 Task: Check the percentage active listings of beach access in the last 1 year.
Action: Mouse moved to (1016, 290)
Screenshot: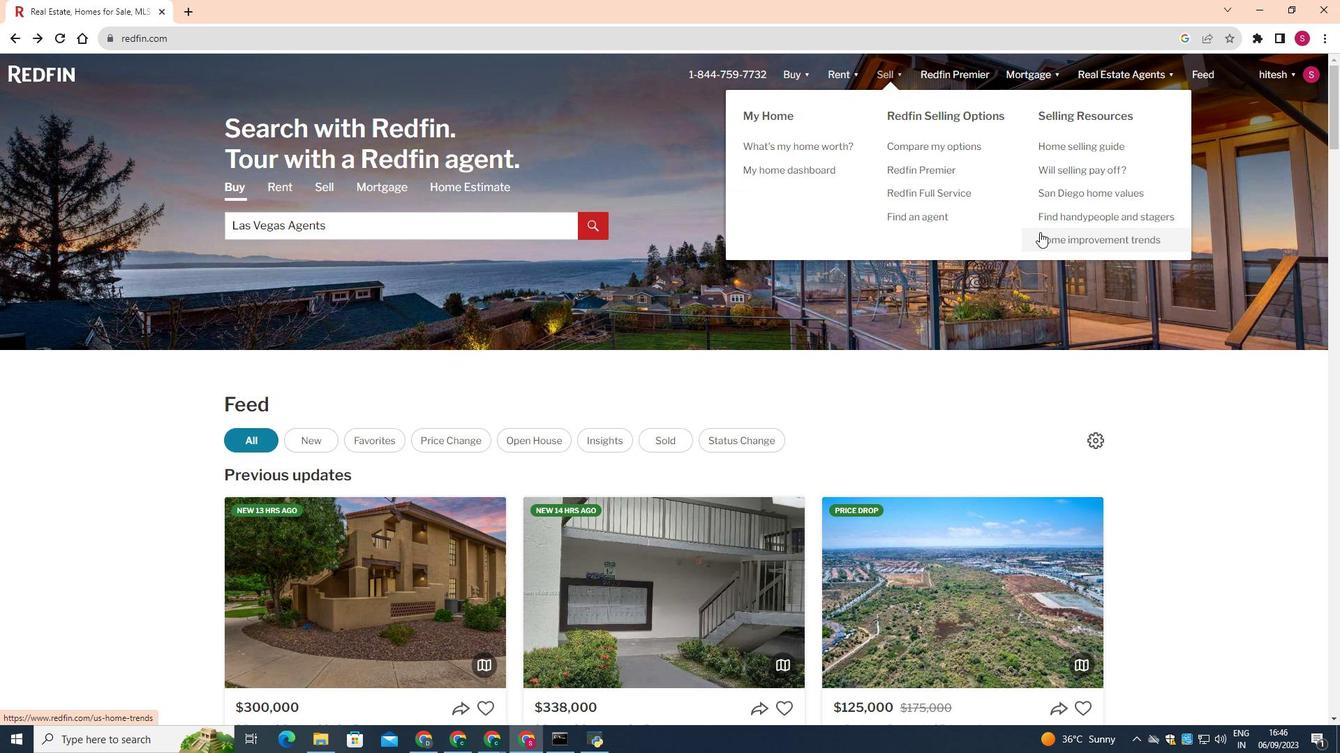 
Action: Mouse pressed left at (1016, 290)
Screenshot: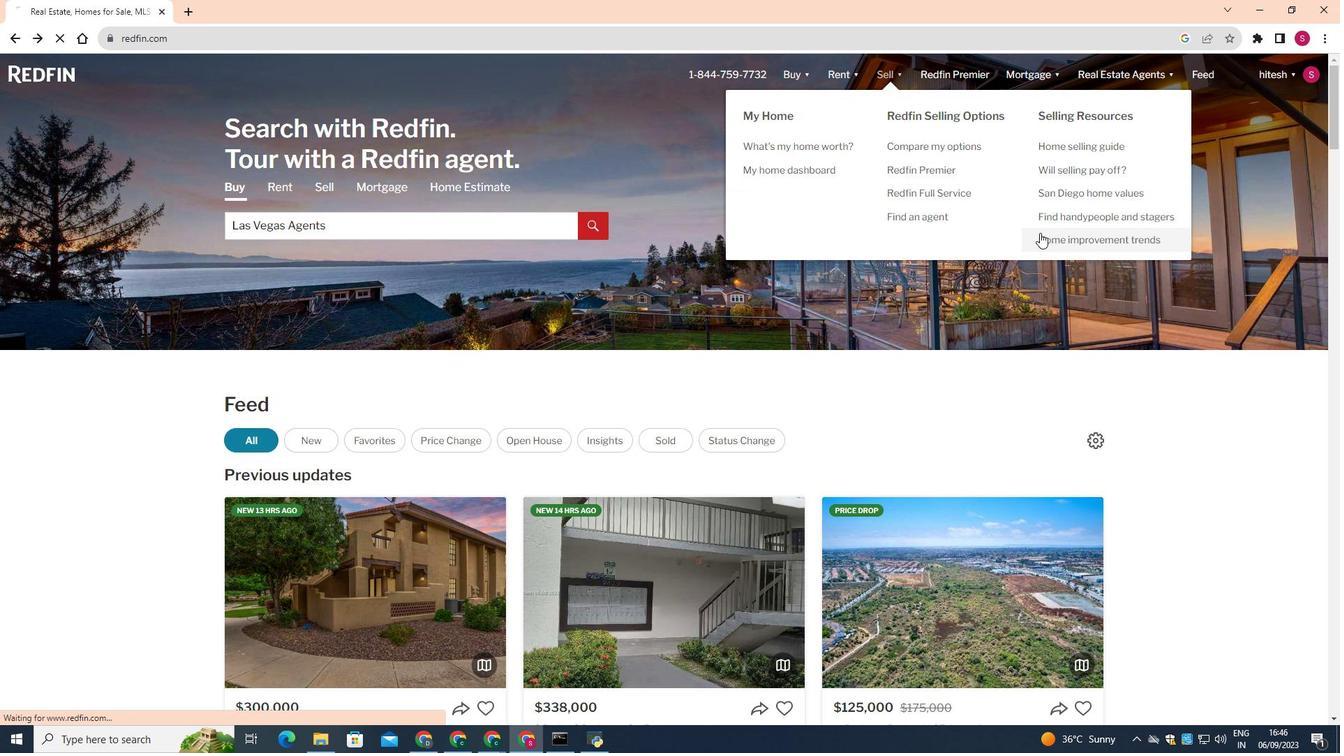 
Action: Mouse moved to (591, 452)
Screenshot: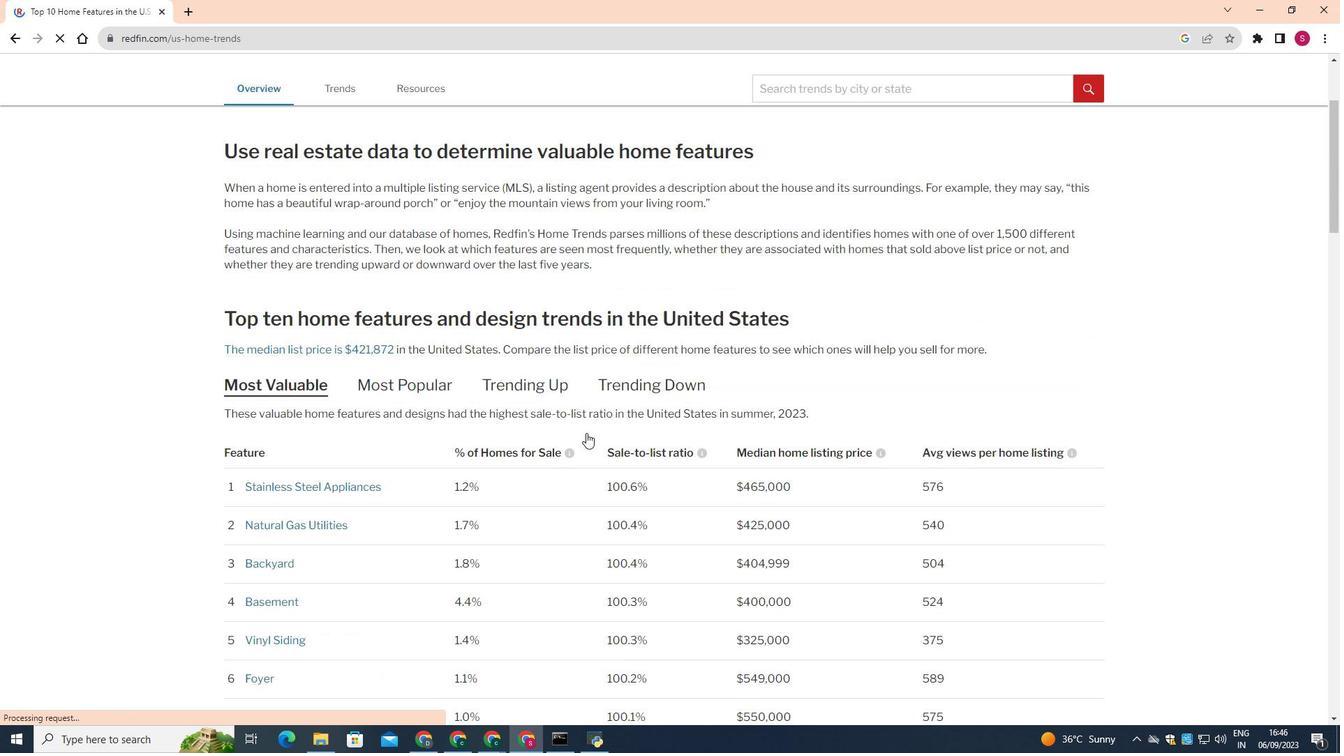 
Action: Mouse scrolled (591, 451) with delta (0, 0)
Screenshot: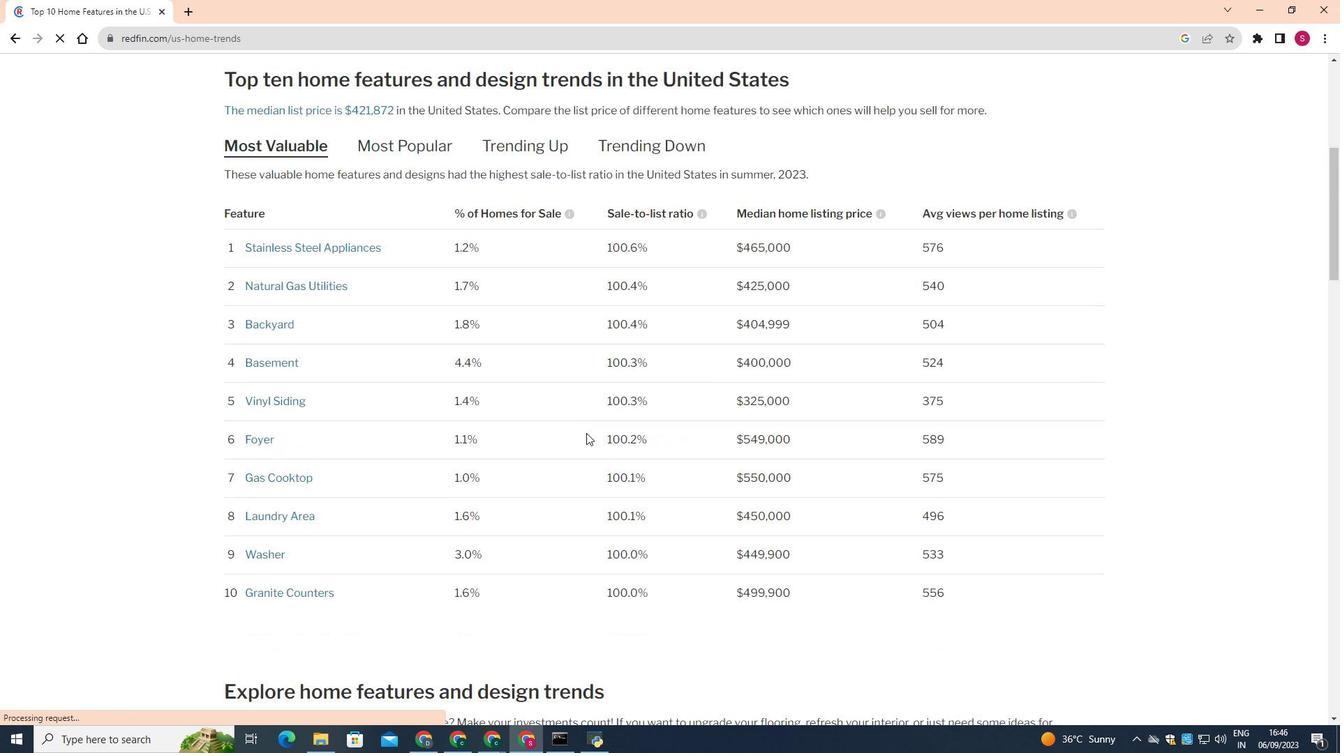 
Action: Mouse scrolled (591, 451) with delta (0, 0)
Screenshot: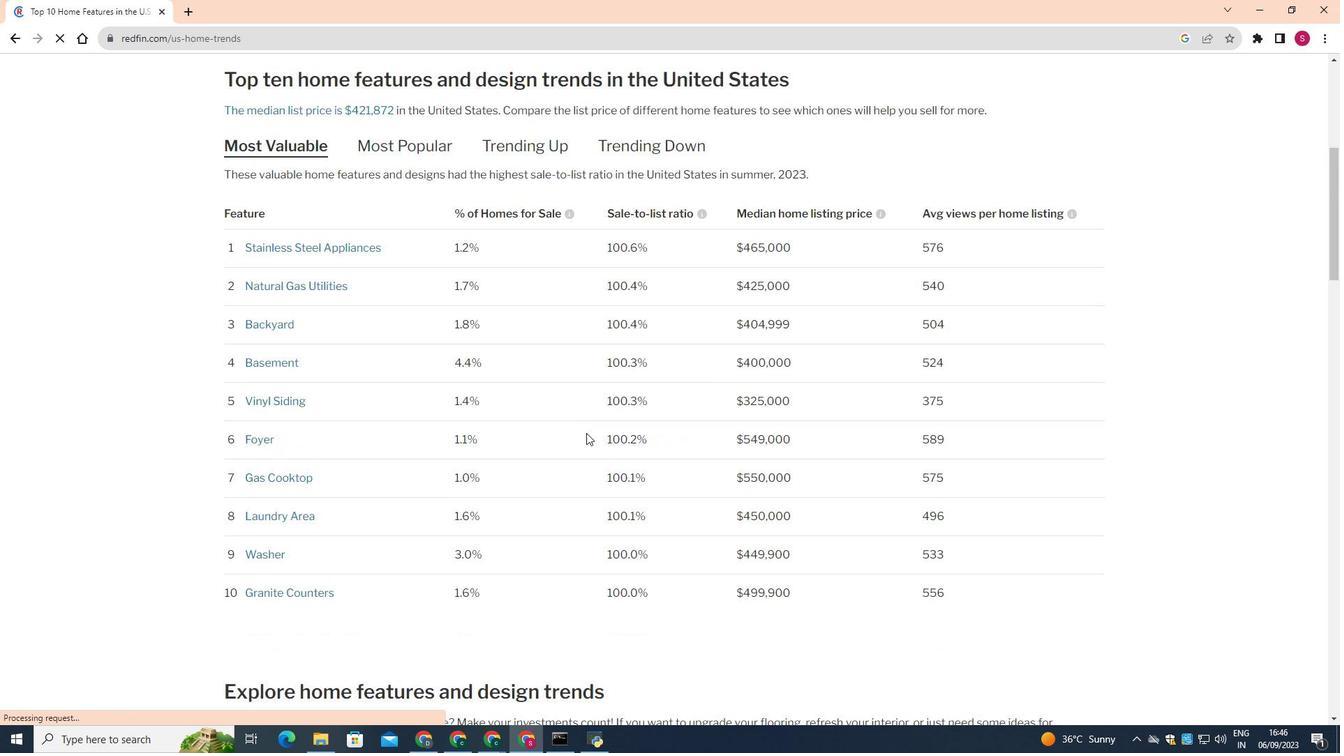 
Action: Mouse scrolled (591, 451) with delta (0, 0)
Screenshot: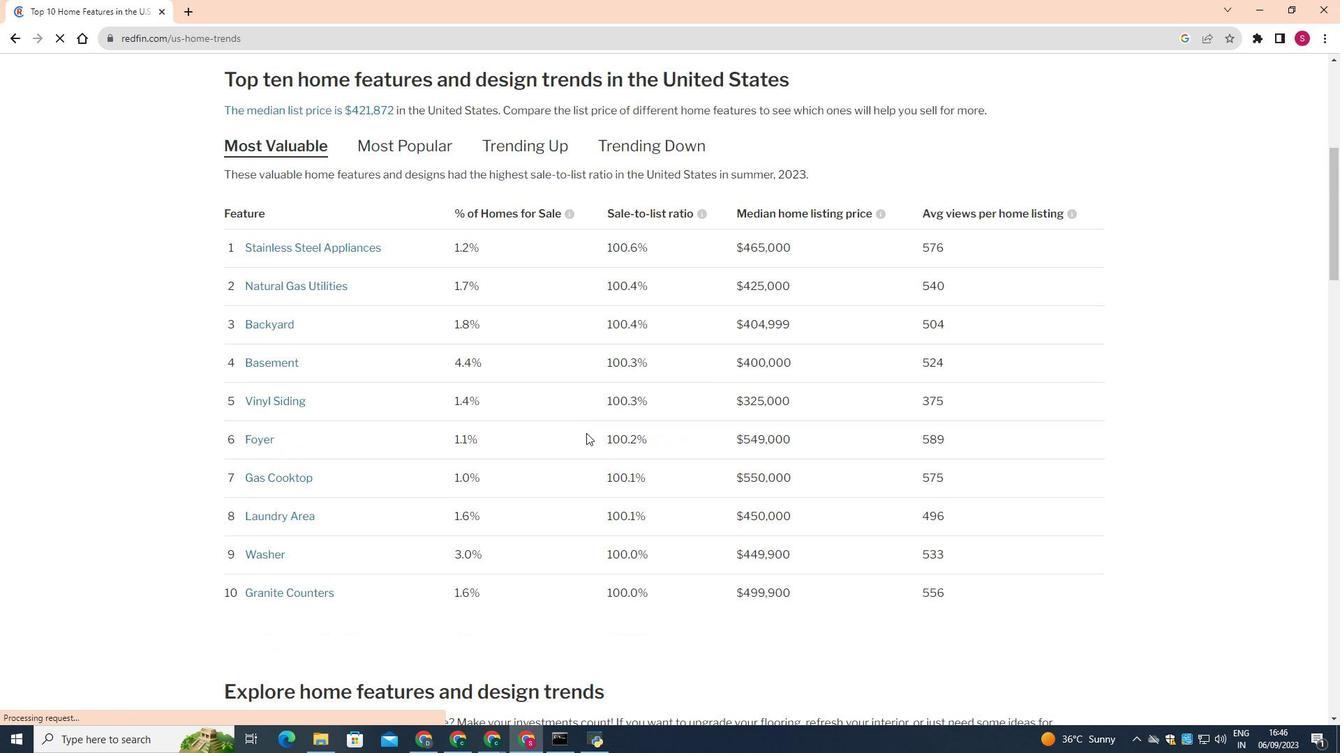 
Action: Mouse scrolled (591, 451) with delta (0, 0)
Screenshot: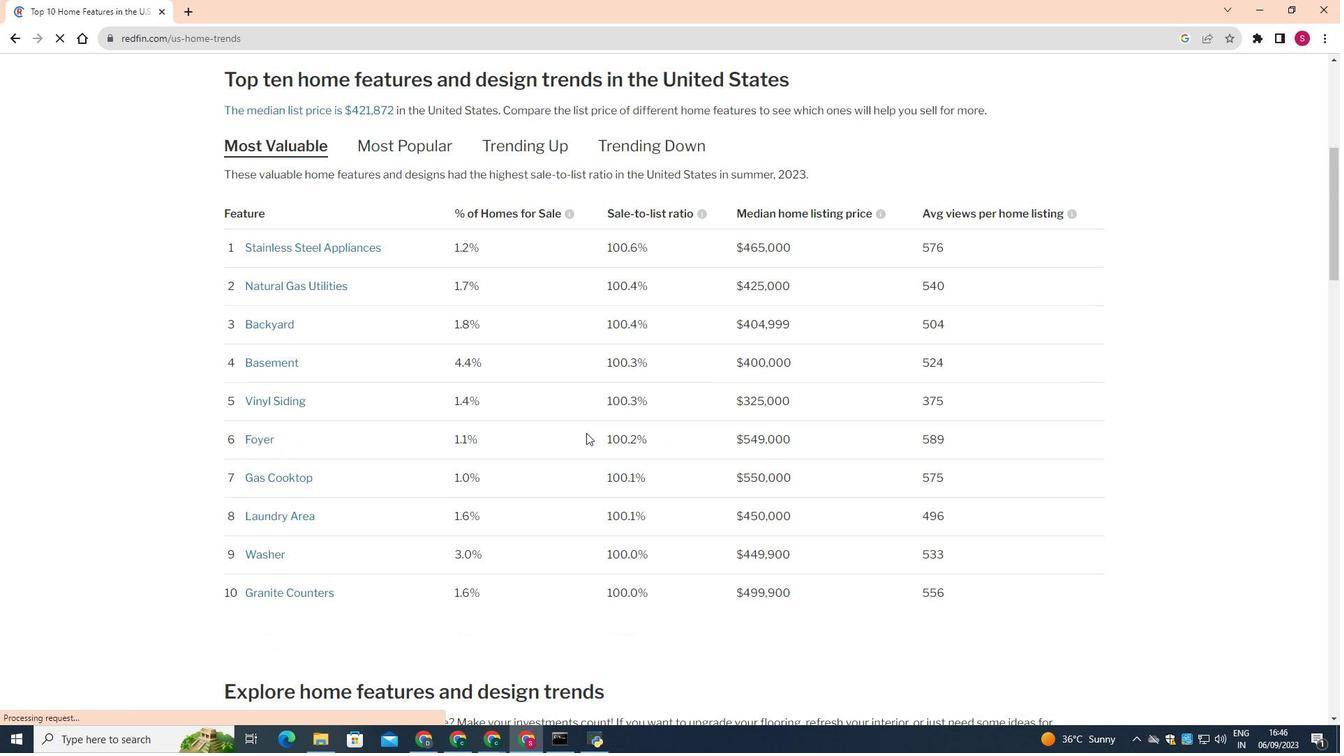 
Action: Mouse scrolled (591, 451) with delta (0, 0)
Screenshot: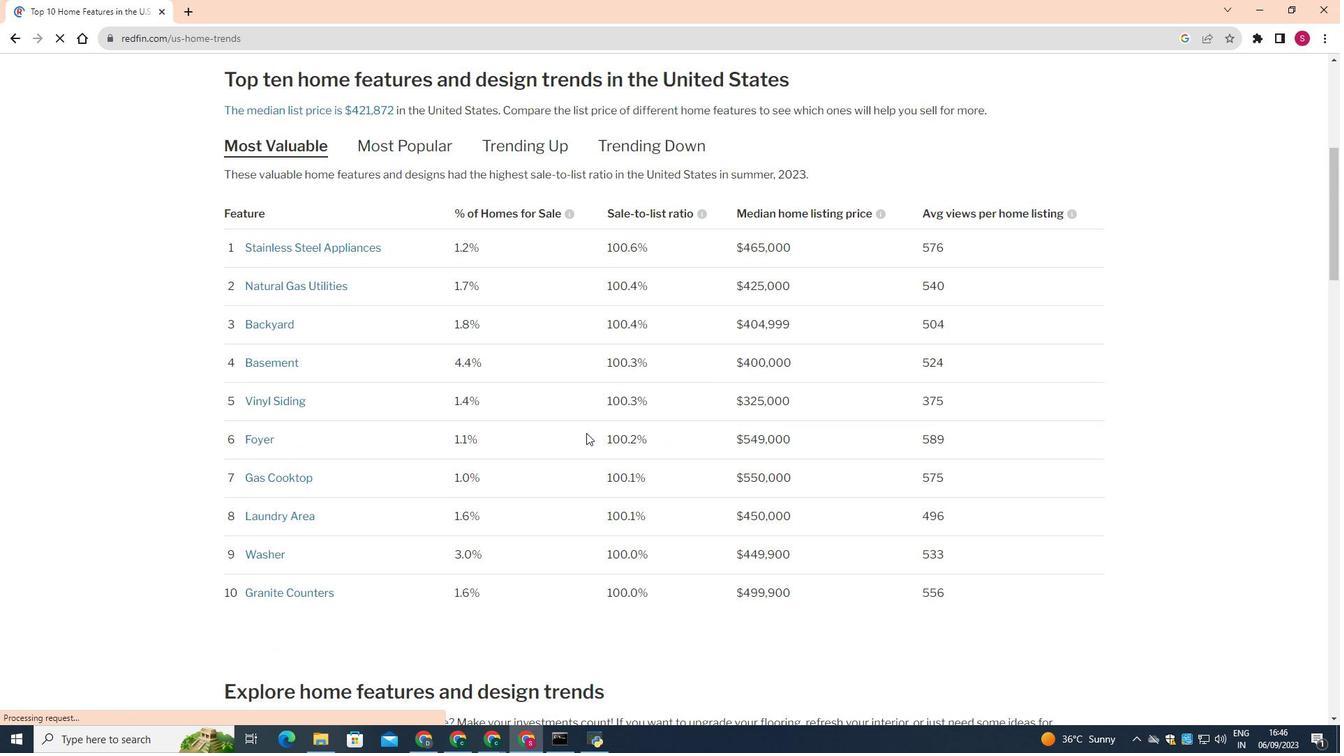 
Action: Mouse scrolled (591, 451) with delta (0, 0)
Screenshot: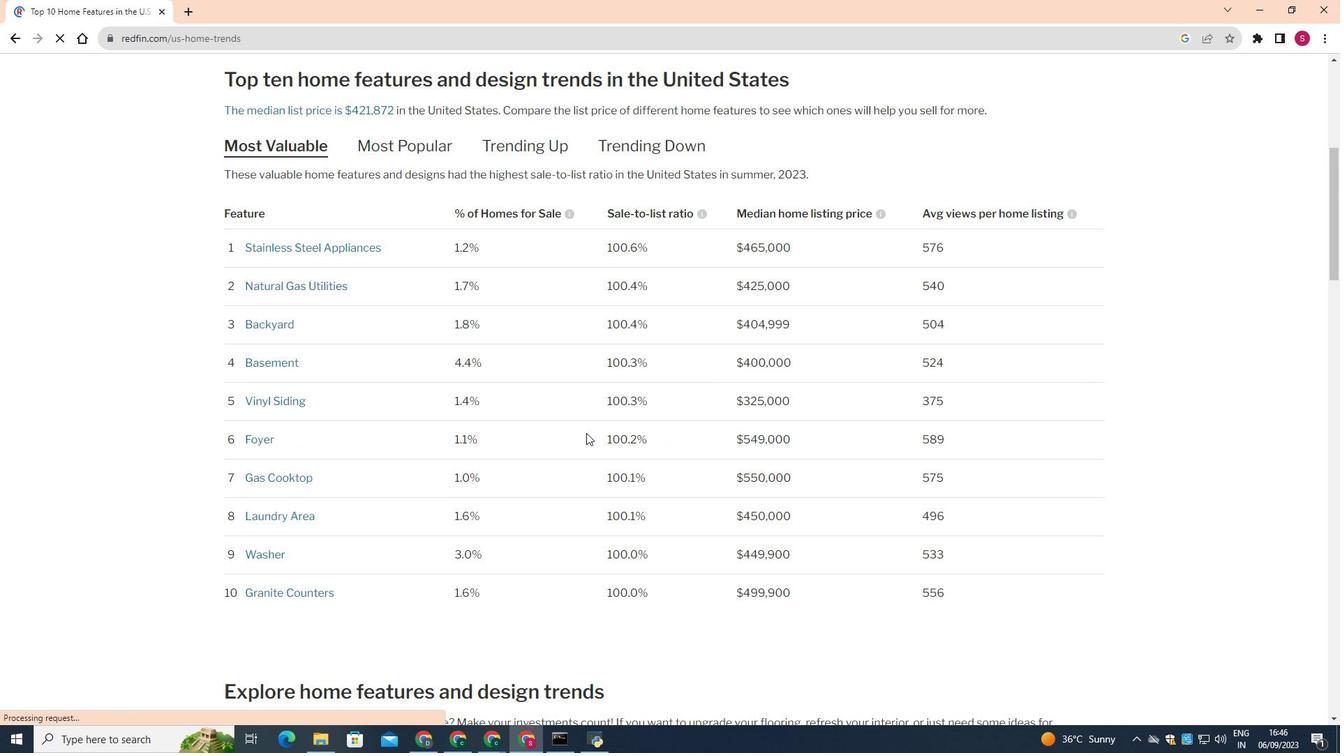 
Action: Mouse scrolled (591, 451) with delta (0, 0)
Screenshot: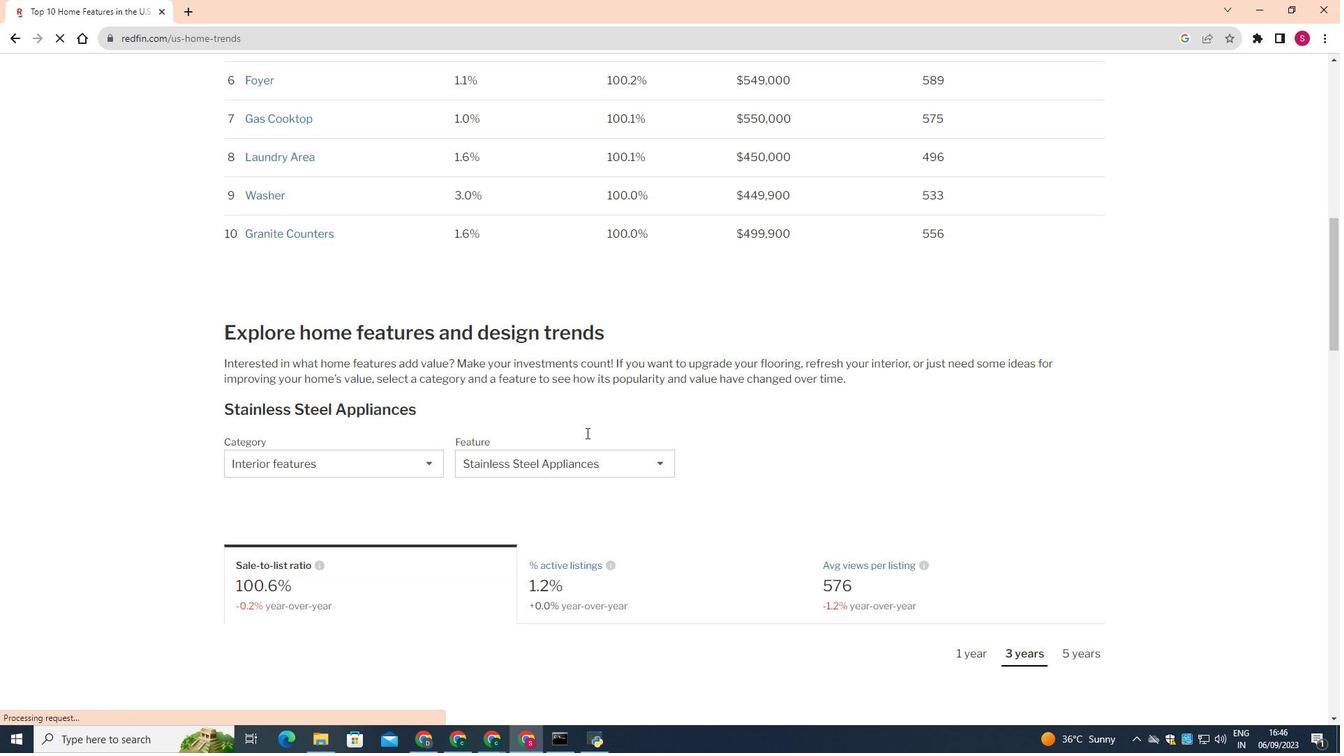 
Action: Mouse scrolled (591, 451) with delta (0, 0)
Screenshot: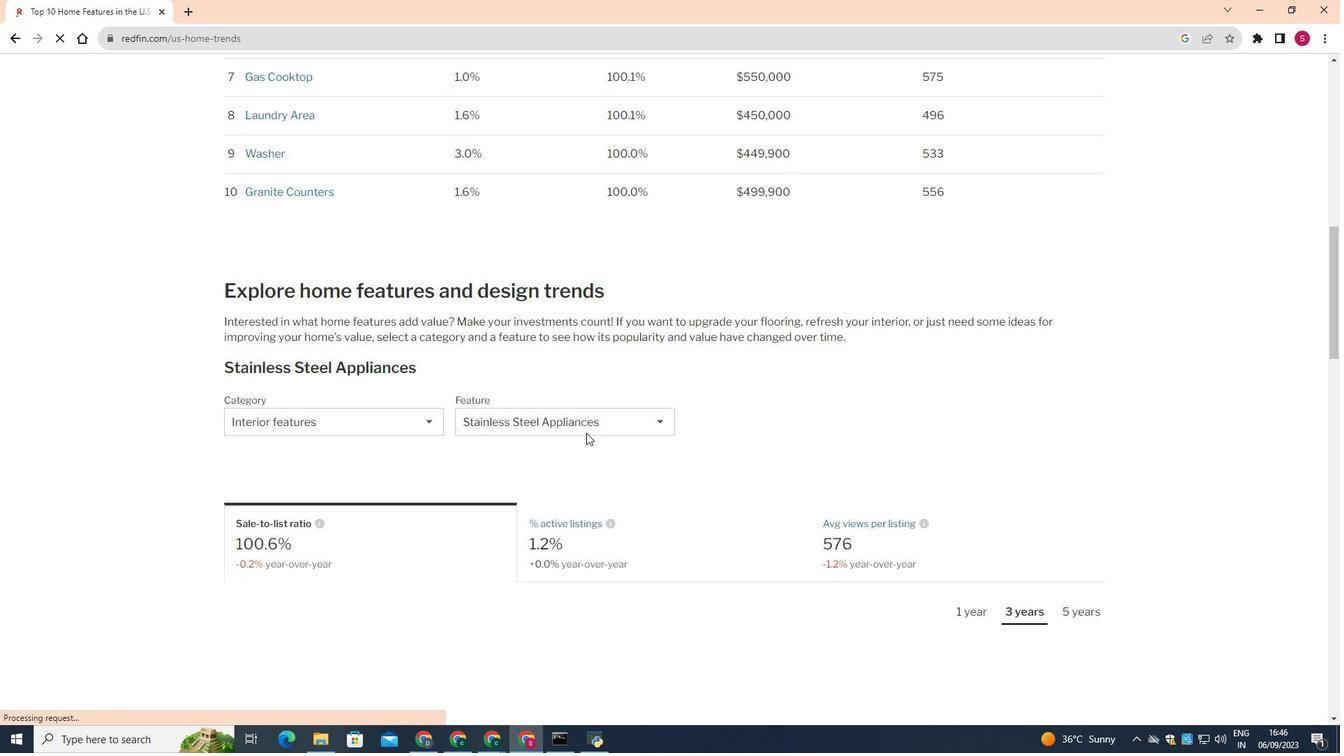 
Action: Mouse scrolled (591, 451) with delta (0, 0)
Screenshot: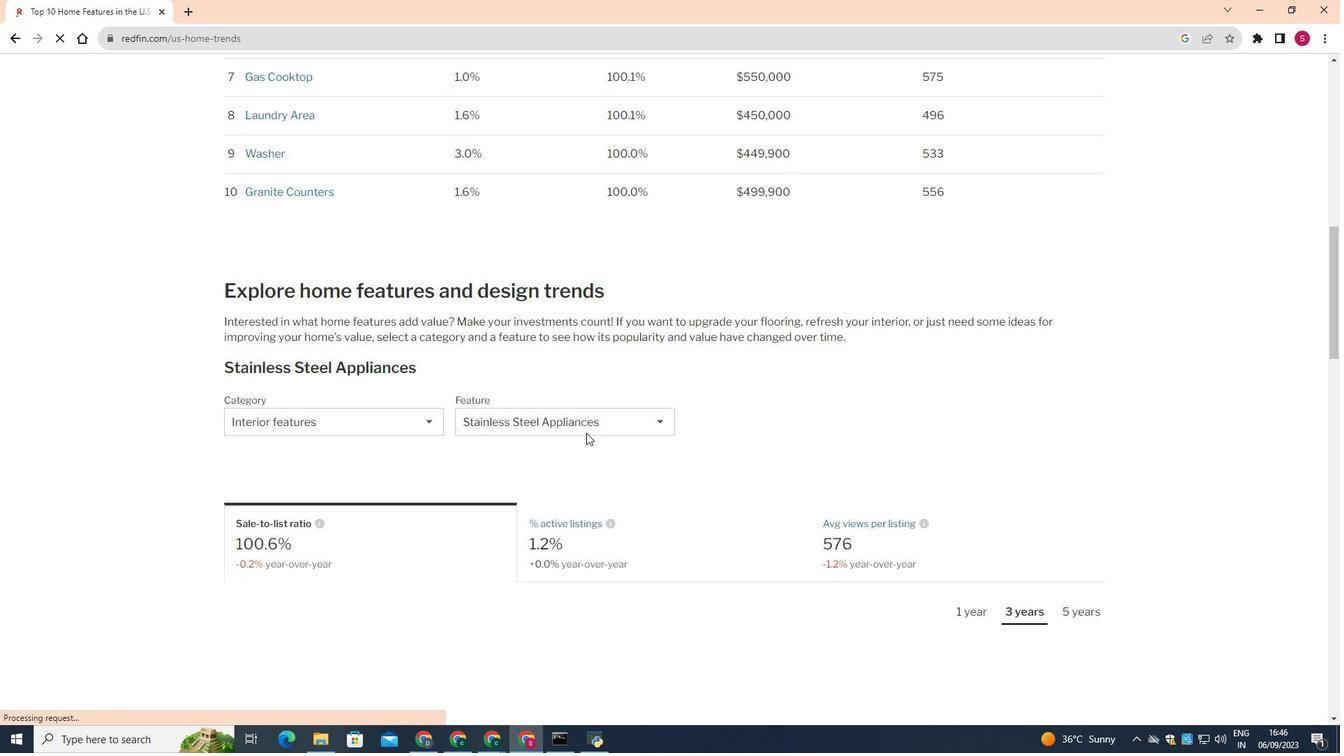 
Action: Mouse scrolled (591, 451) with delta (0, 0)
Screenshot: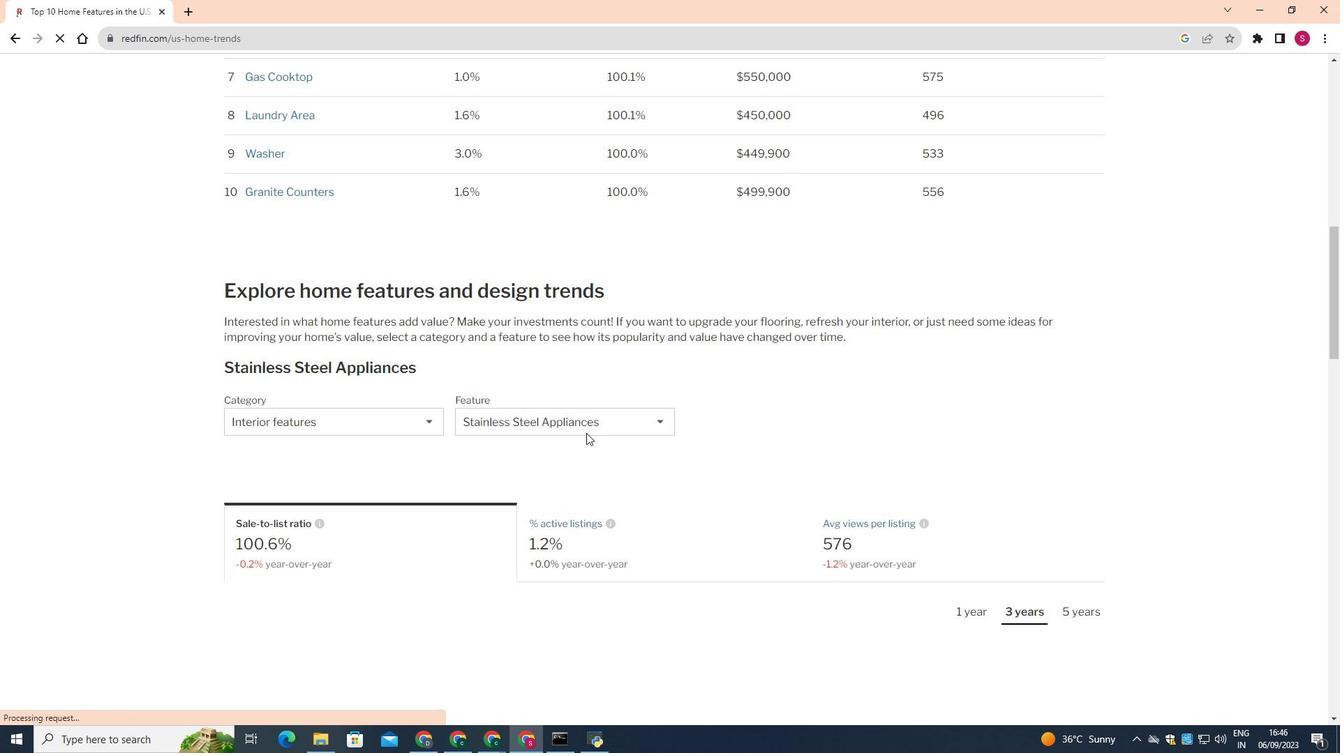 
Action: Mouse scrolled (591, 451) with delta (0, 0)
Screenshot: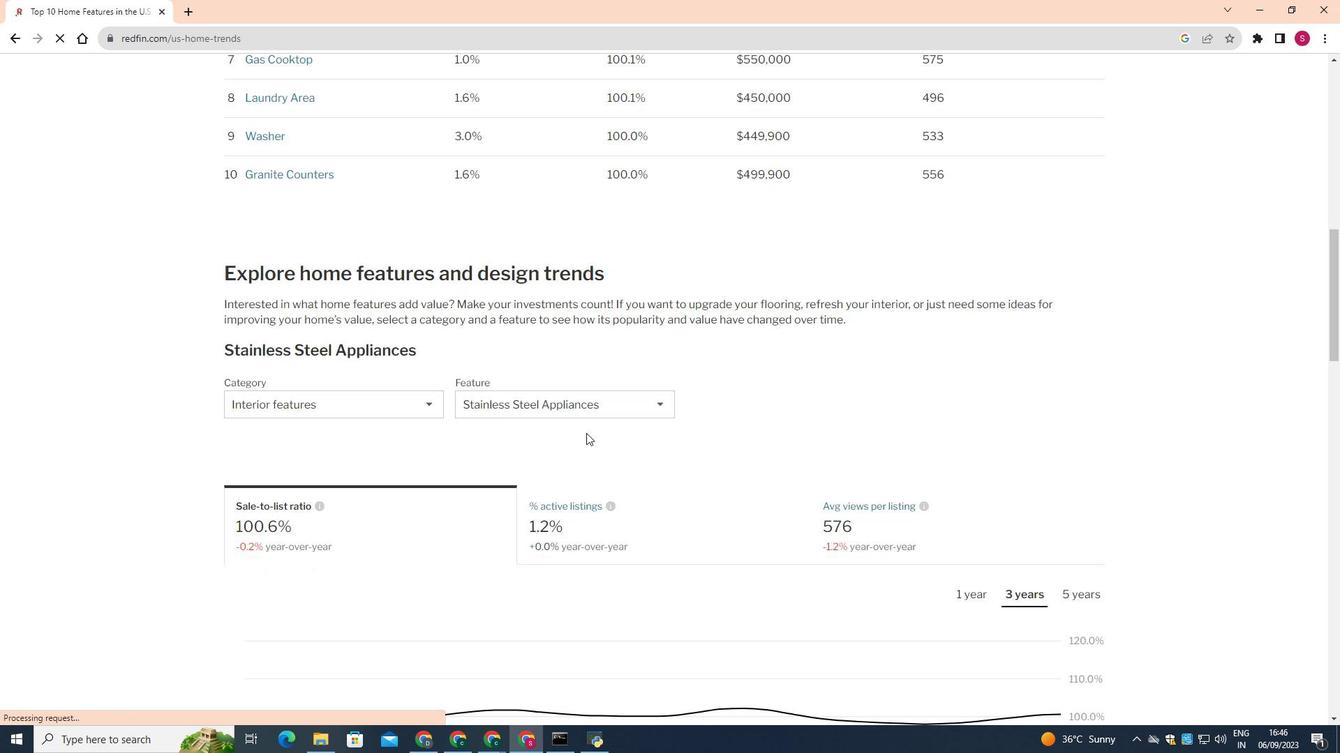 
Action: Mouse scrolled (591, 451) with delta (0, 0)
Screenshot: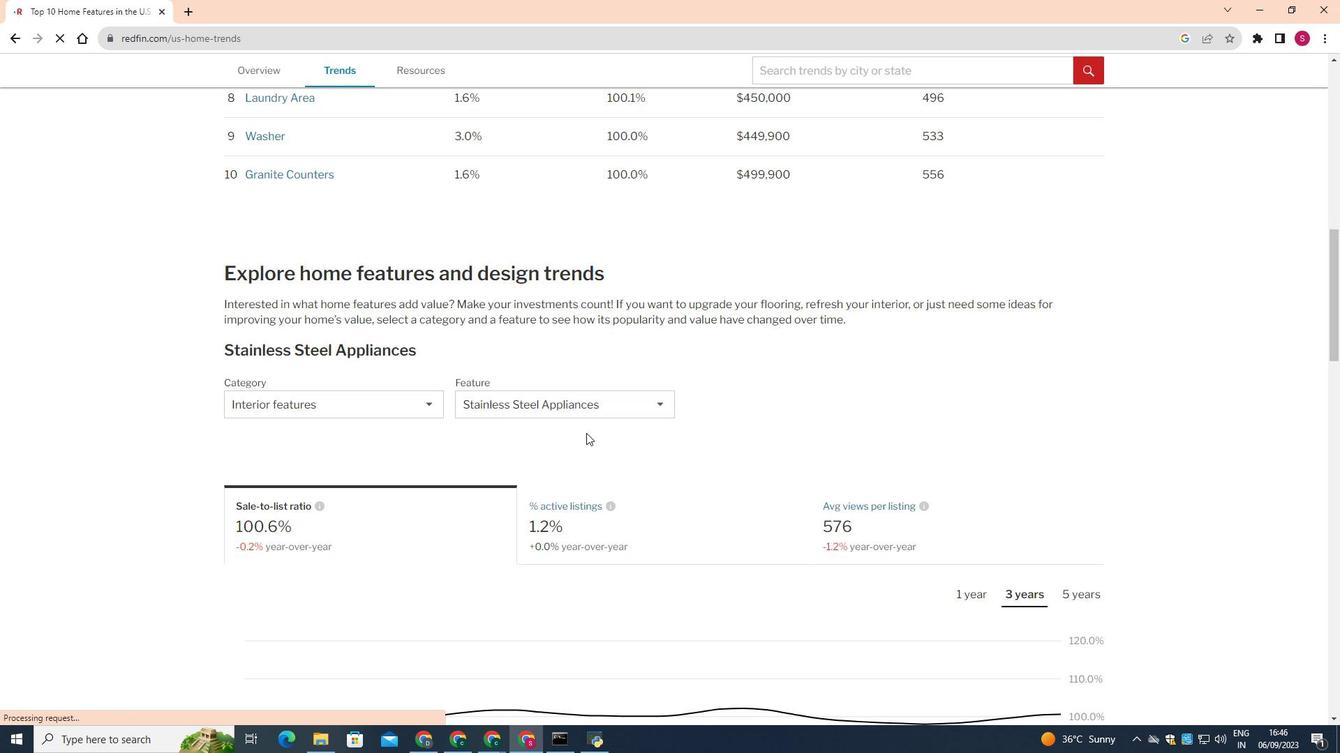 
Action: Mouse moved to (399, 420)
Screenshot: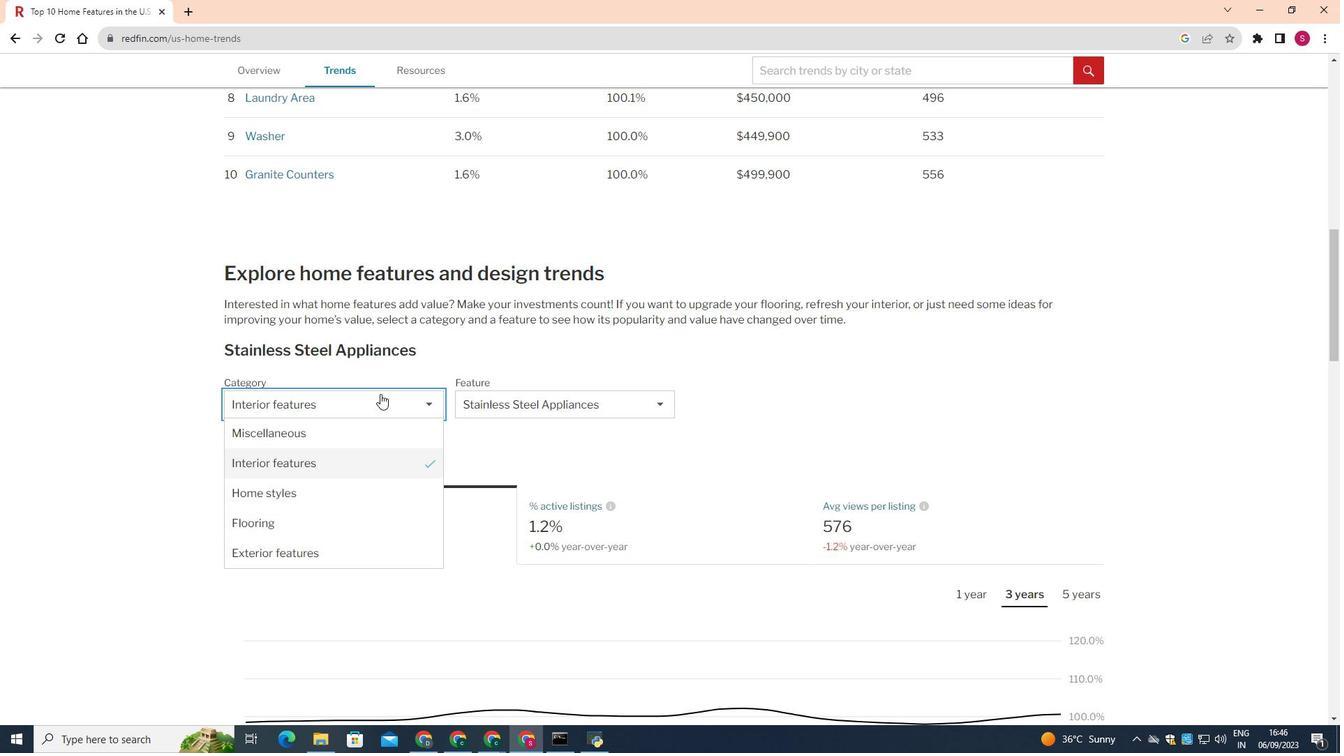 
Action: Mouse pressed left at (399, 420)
Screenshot: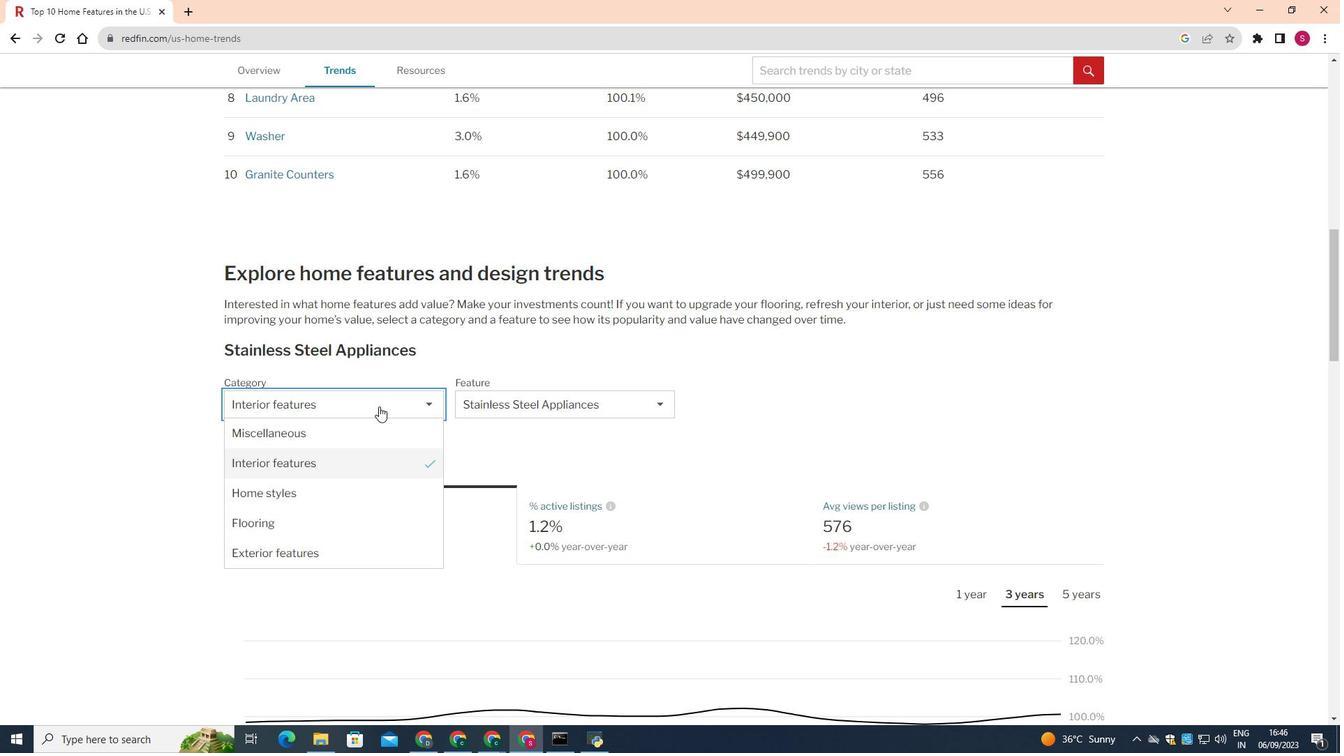 
Action: Mouse moved to (389, 448)
Screenshot: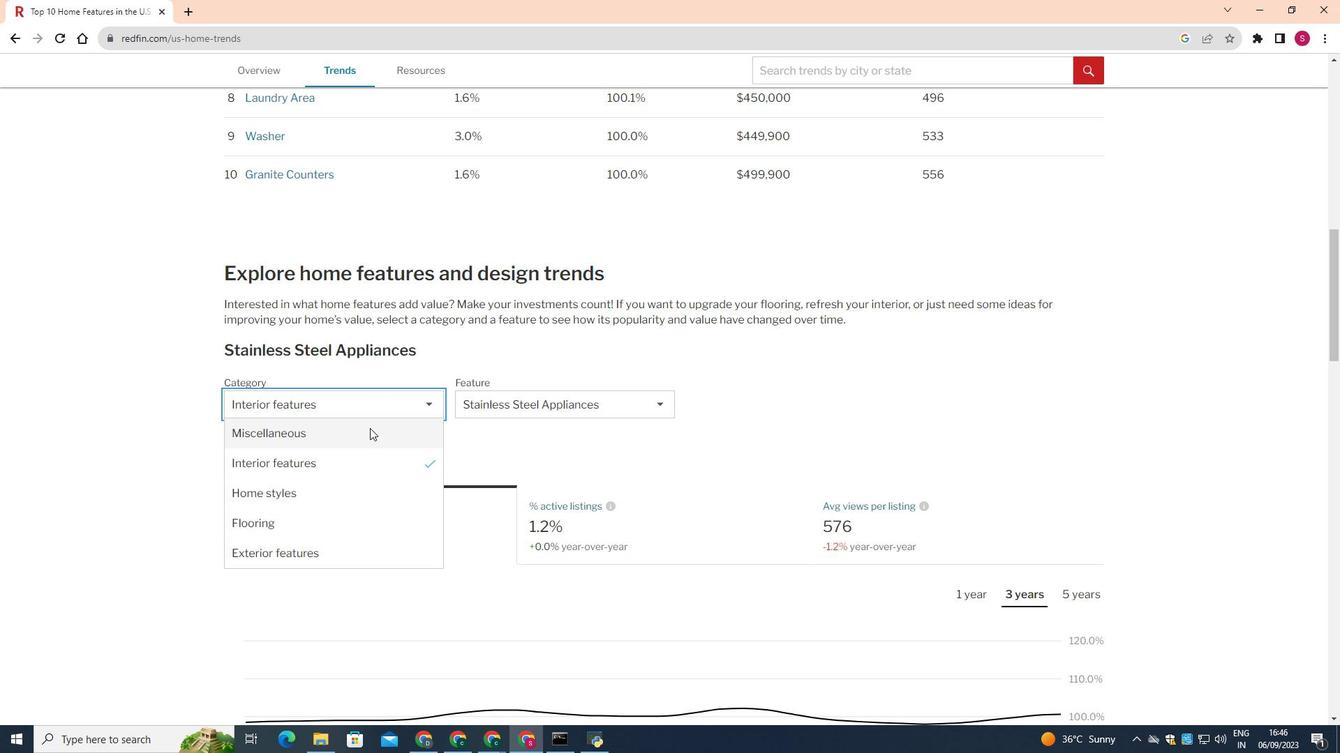 
Action: Mouse pressed left at (389, 448)
Screenshot: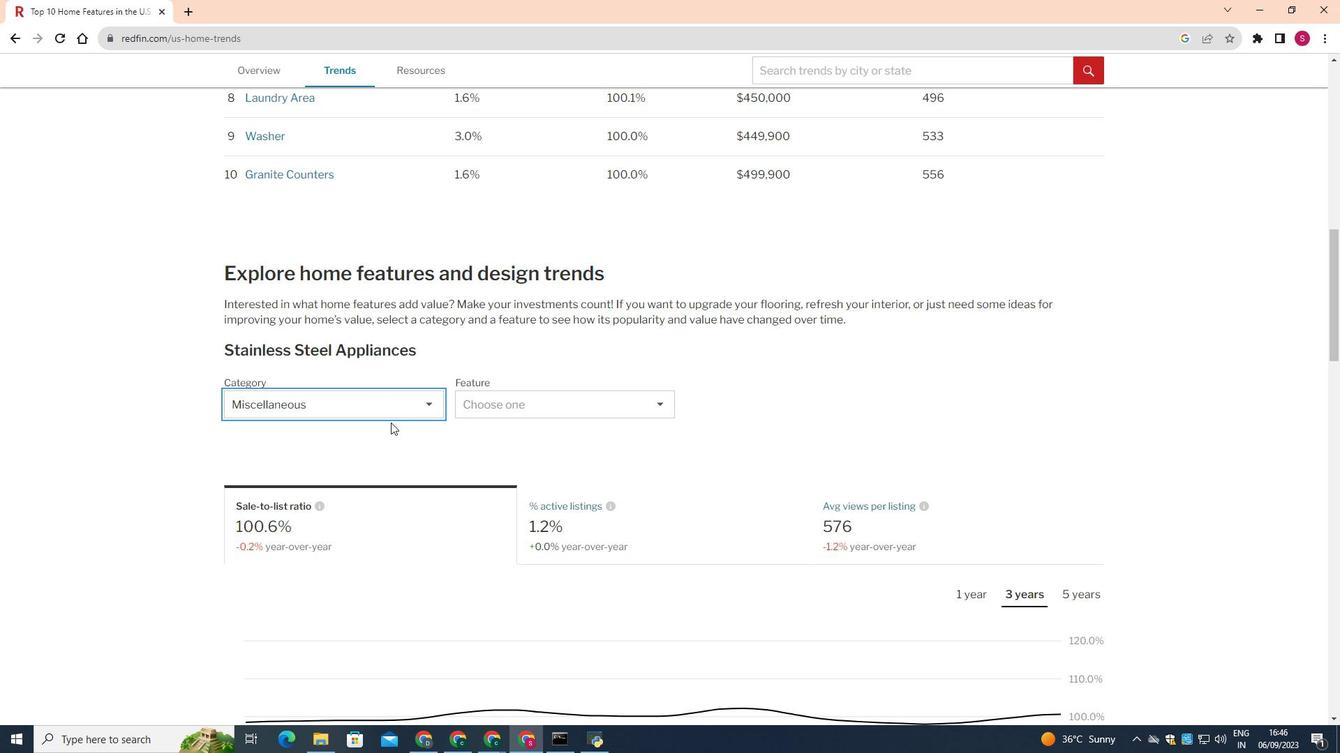 
Action: Mouse moved to (526, 432)
Screenshot: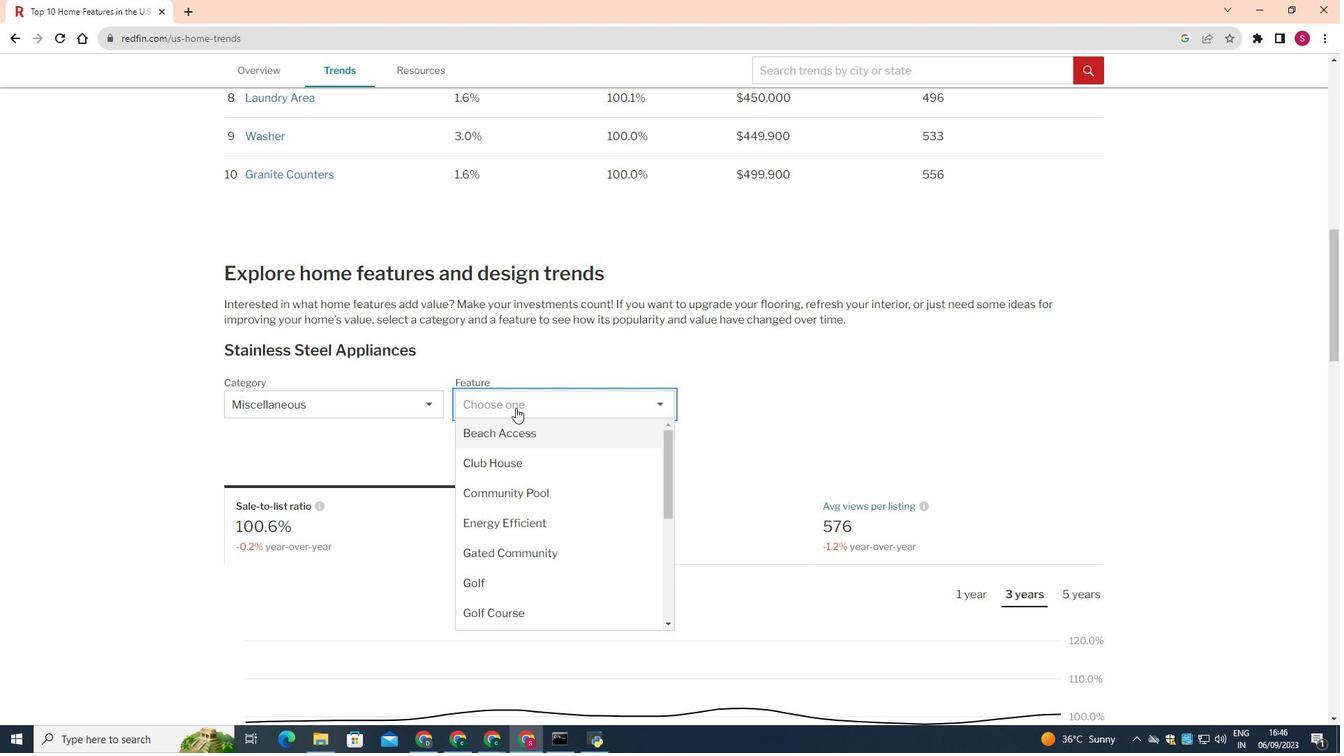 
Action: Mouse pressed left at (526, 432)
Screenshot: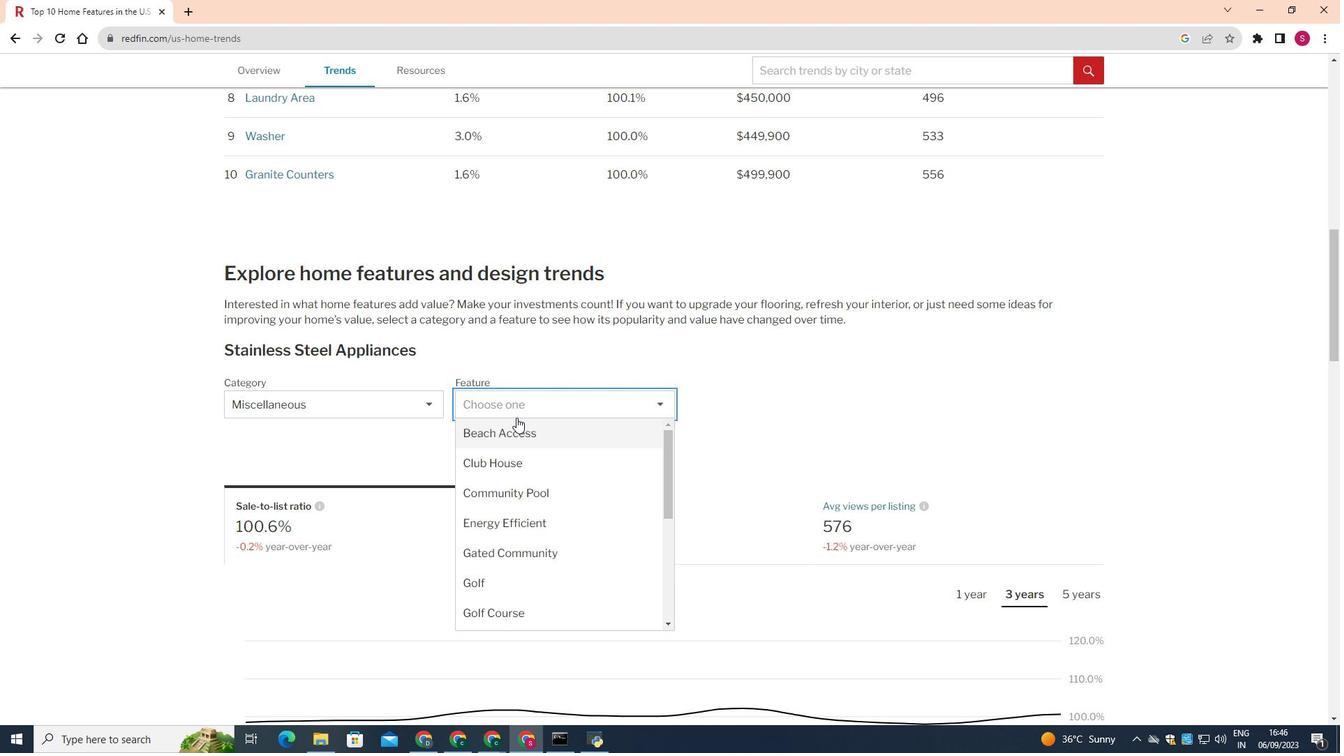 
Action: Mouse moved to (529, 451)
Screenshot: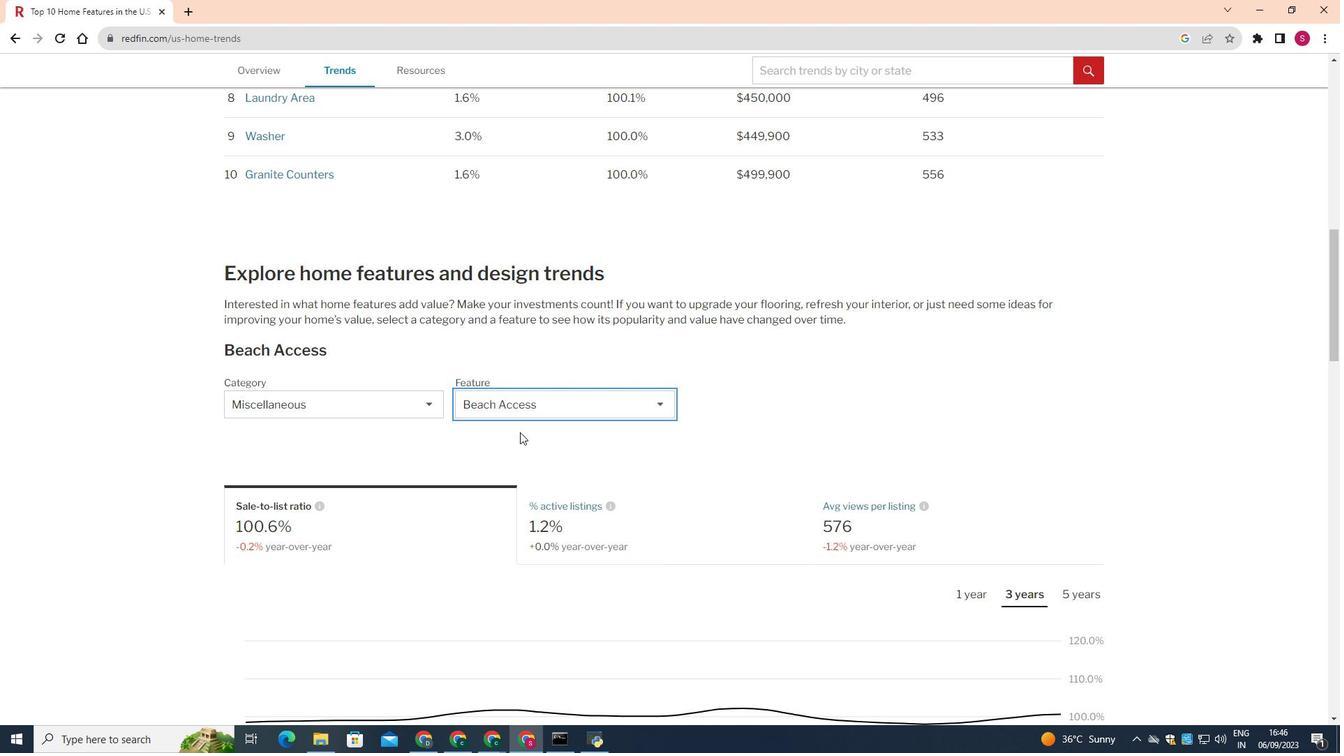 
Action: Mouse pressed left at (529, 451)
Screenshot: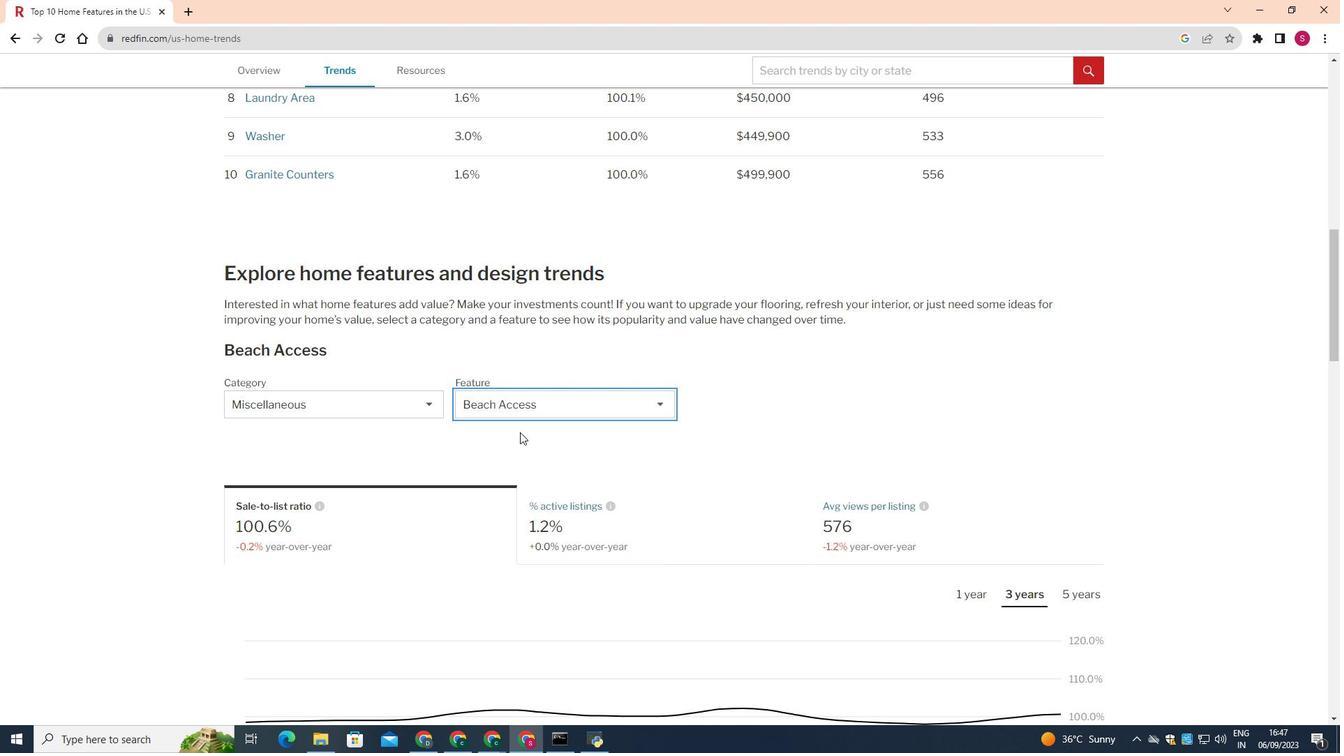 
Action: Mouse moved to (630, 529)
Screenshot: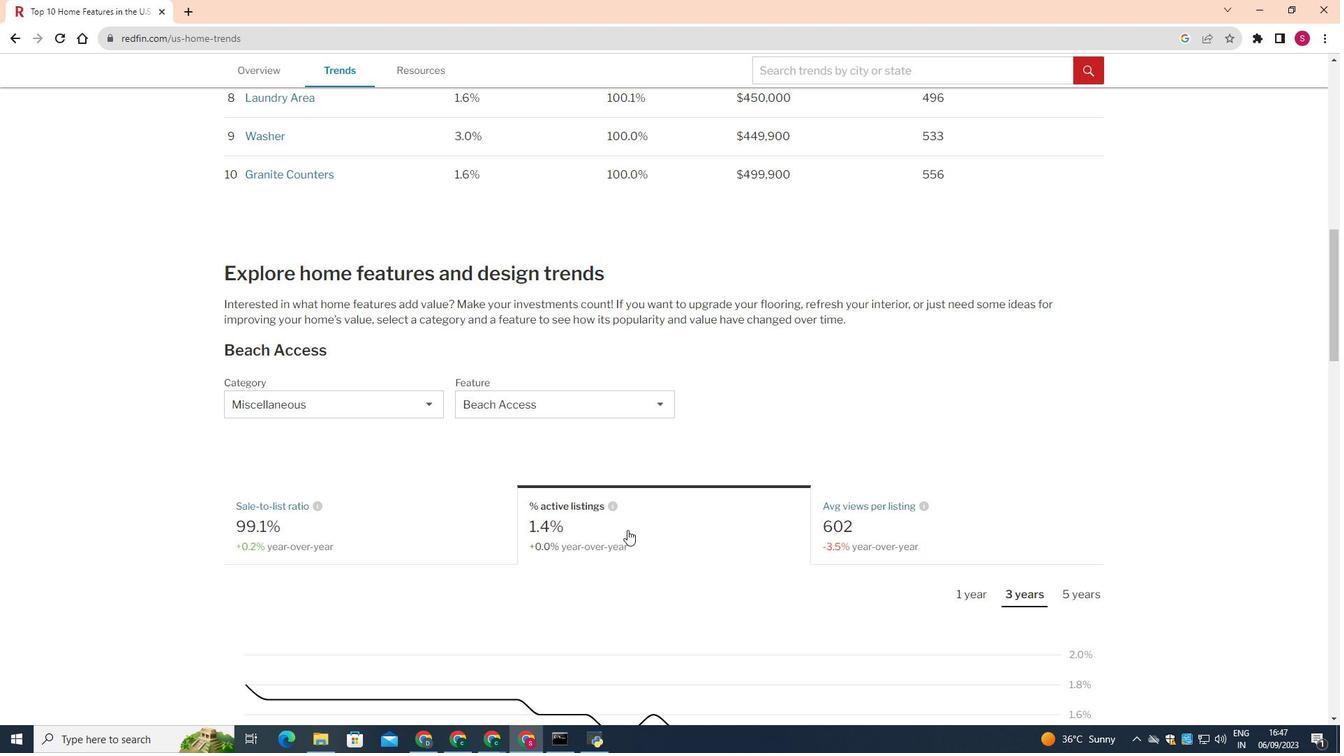 
Action: Mouse pressed left at (630, 529)
Screenshot: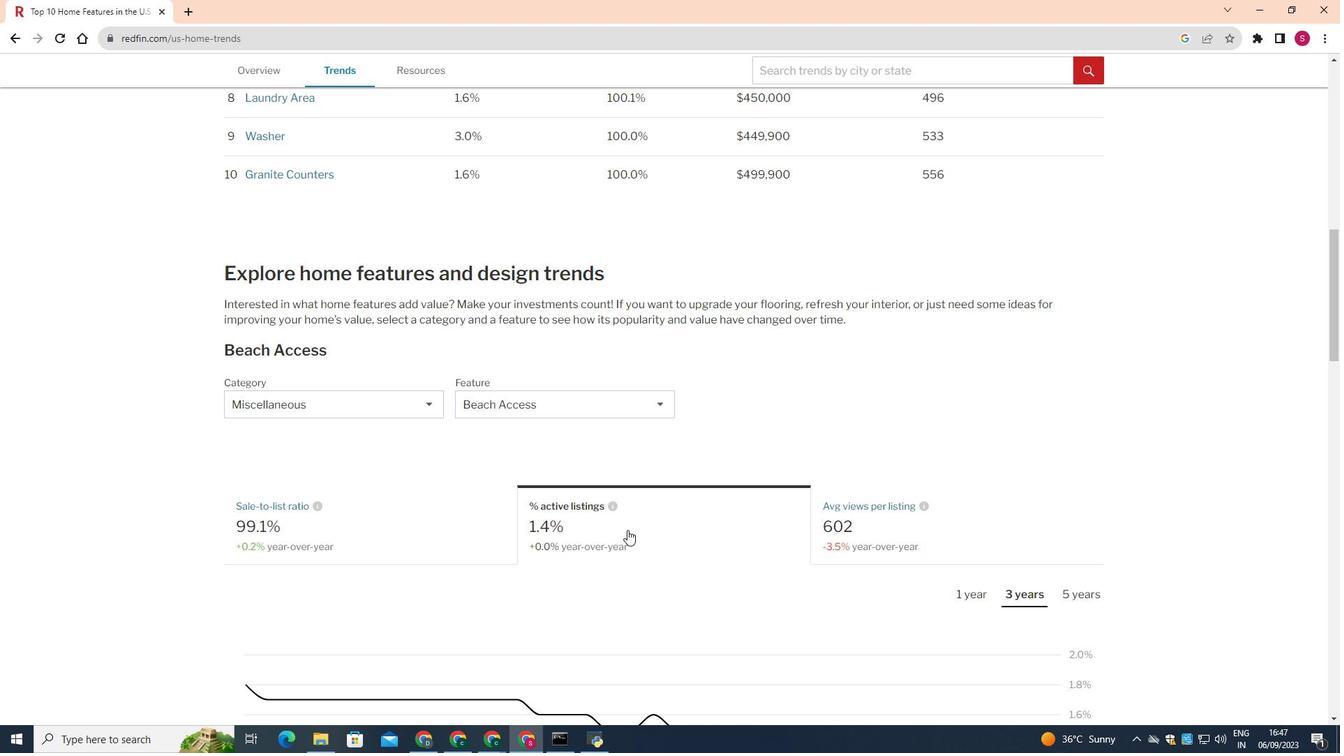 
Action: Mouse moved to (958, 582)
Screenshot: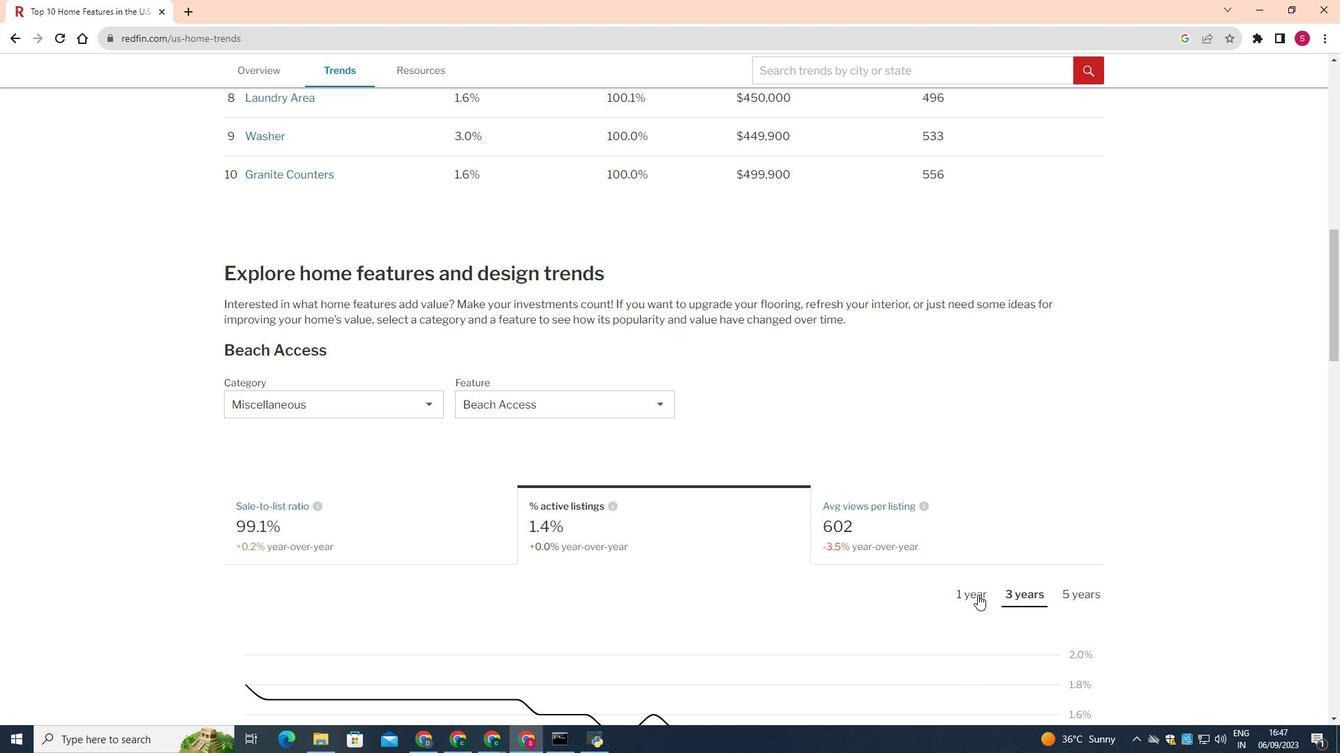 
Action: Mouse pressed left at (958, 582)
Screenshot: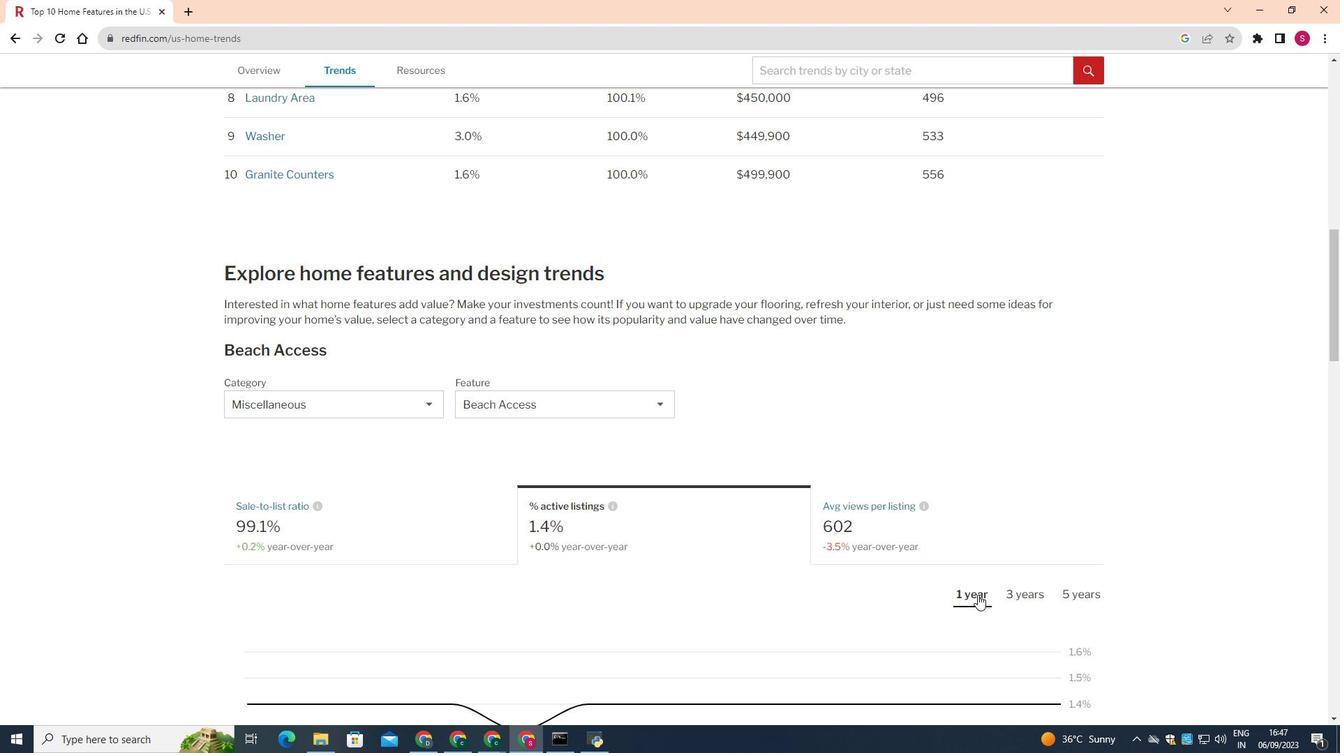 
Action: Mouse moved to (865, 581)
Screenshot: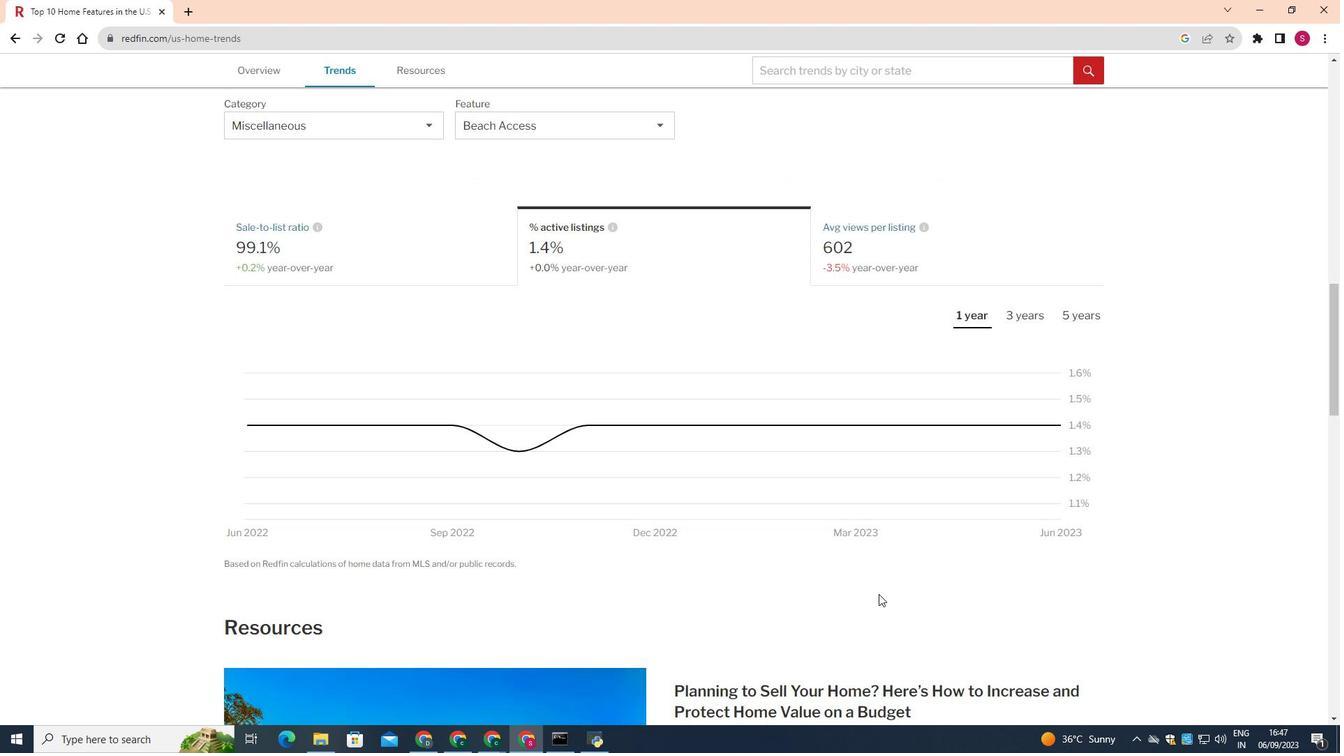 
Action: Mouse scrolled (865, 580) with delta (0, 0)
Screenshot: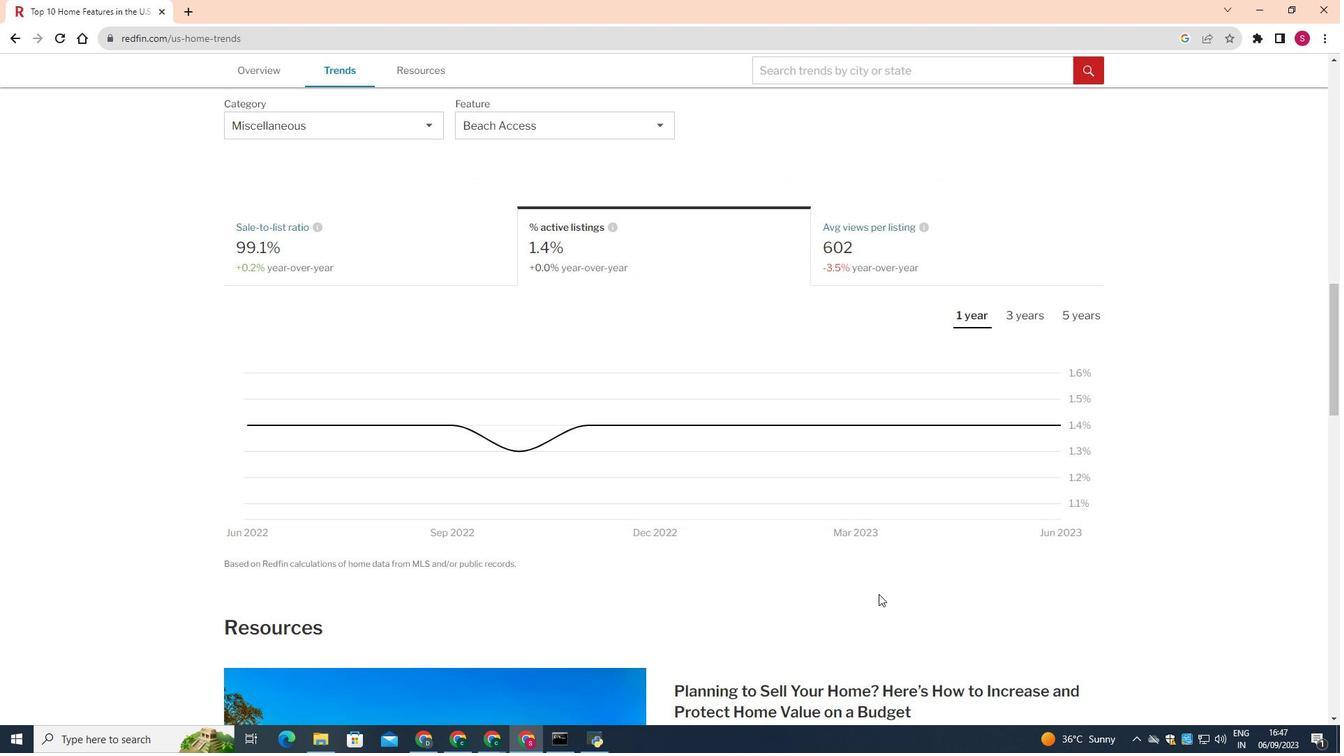 
Action: Mouse scrolled (865, 580) with delta (0, 0)
Screenshot: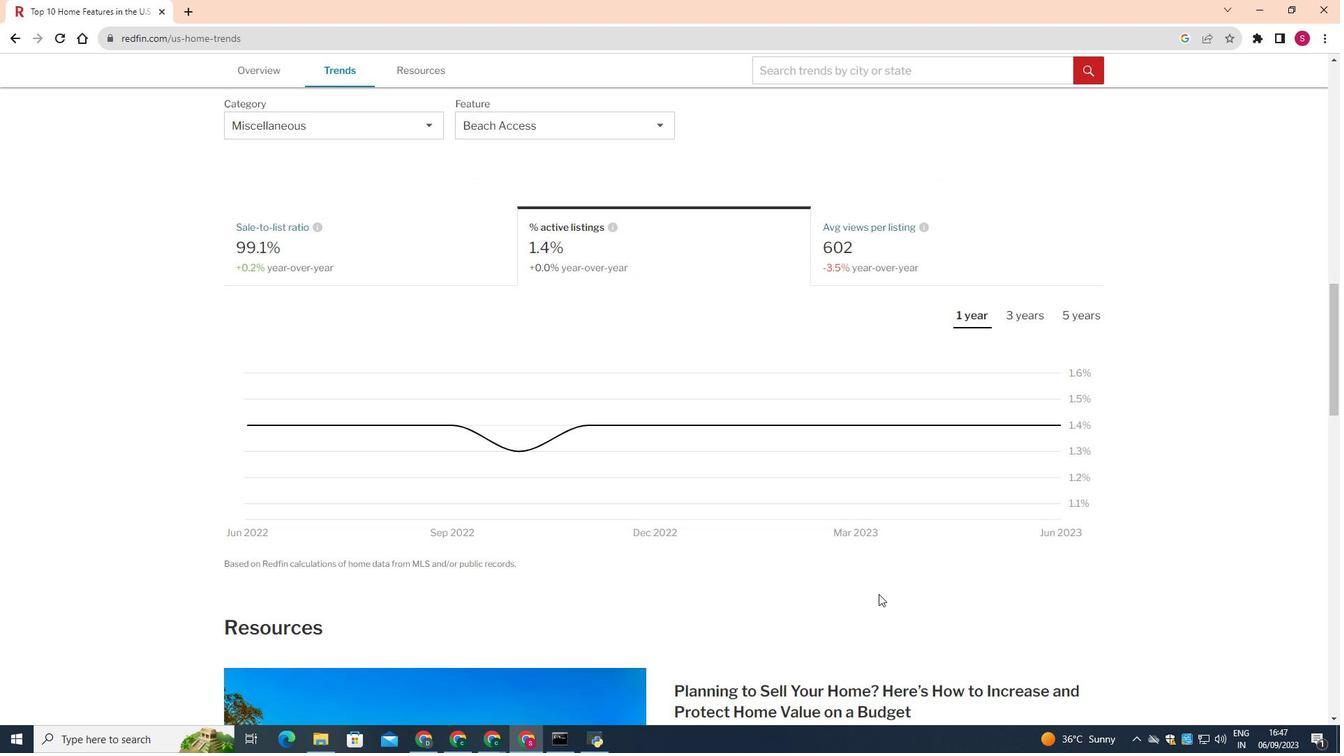 
Action: Mouse scrolled (865, 580) with delta (0, 0)
Screenshot: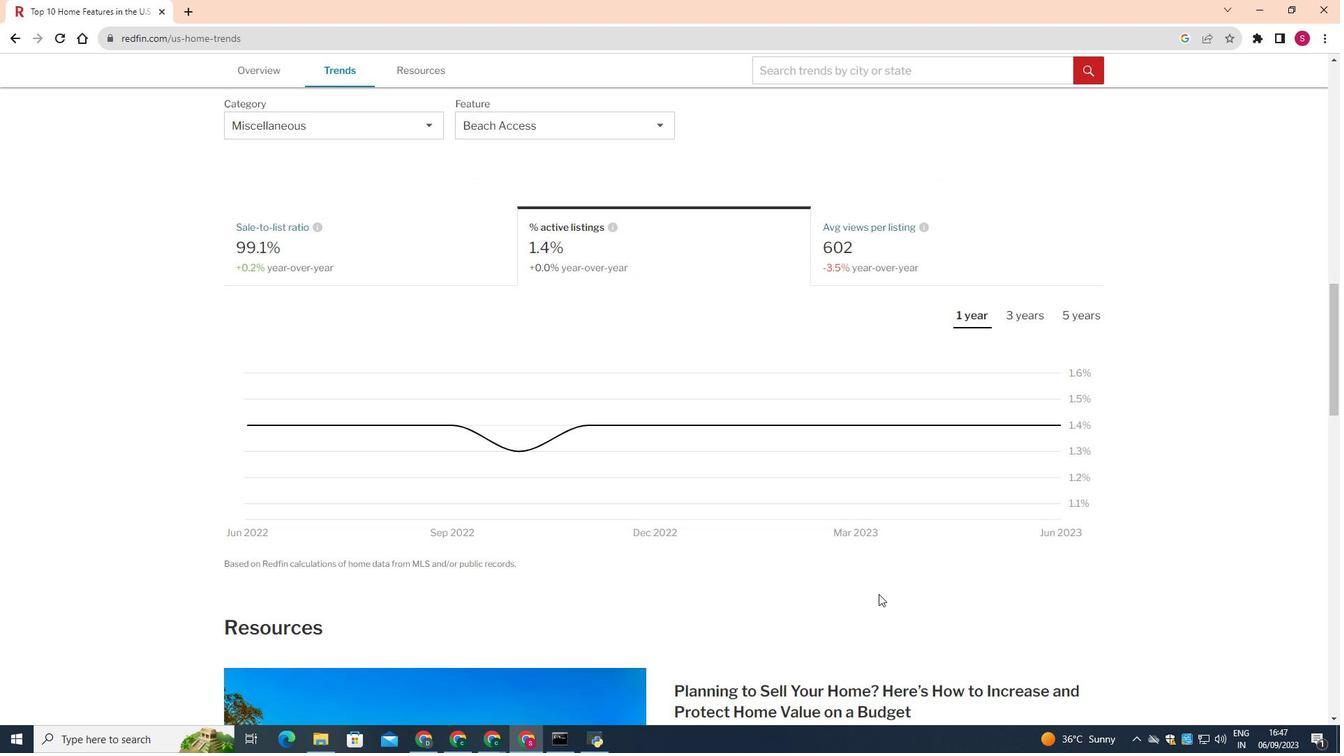 
Action: Mouse scrolled (865, 580) with delta (0, 0)
Screenshot: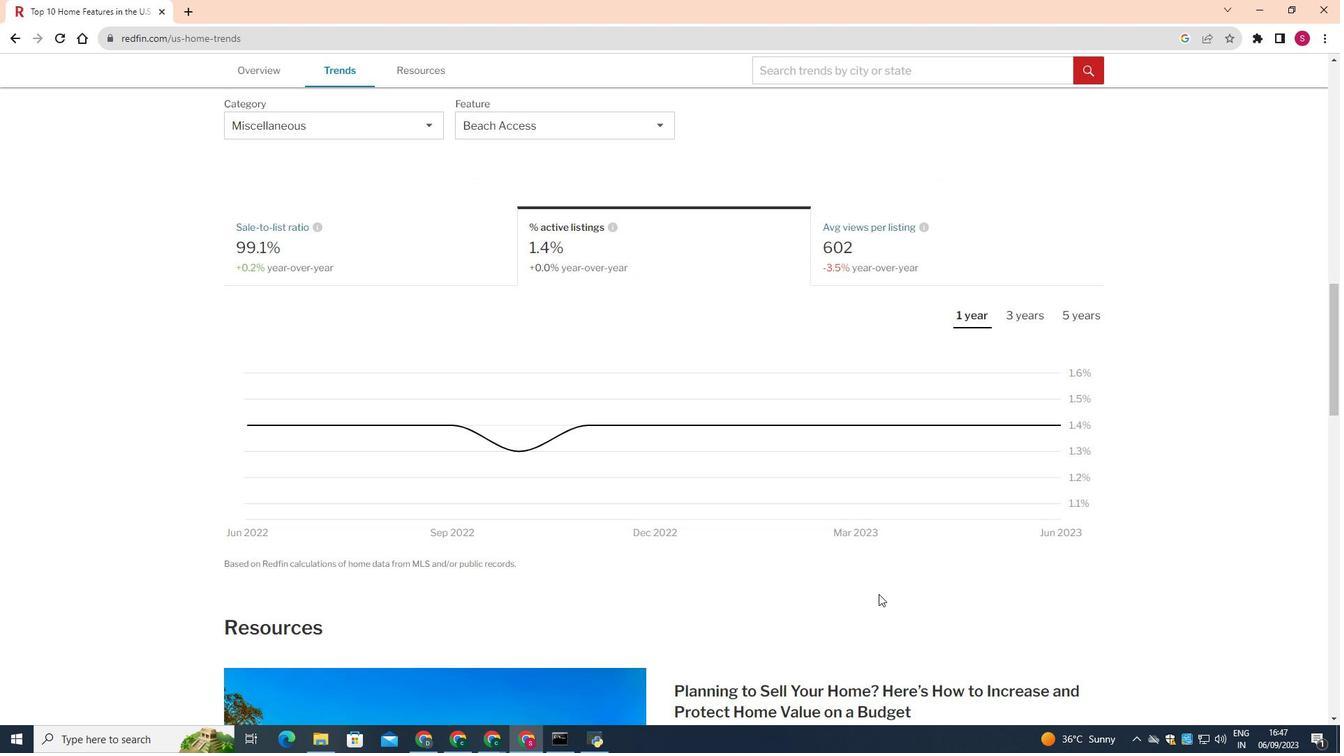 
